 Task: Add Flax4Life Carrot Raisin Muffins to the cart.
Action: Mouse moved to (29, 93)
Screenshot: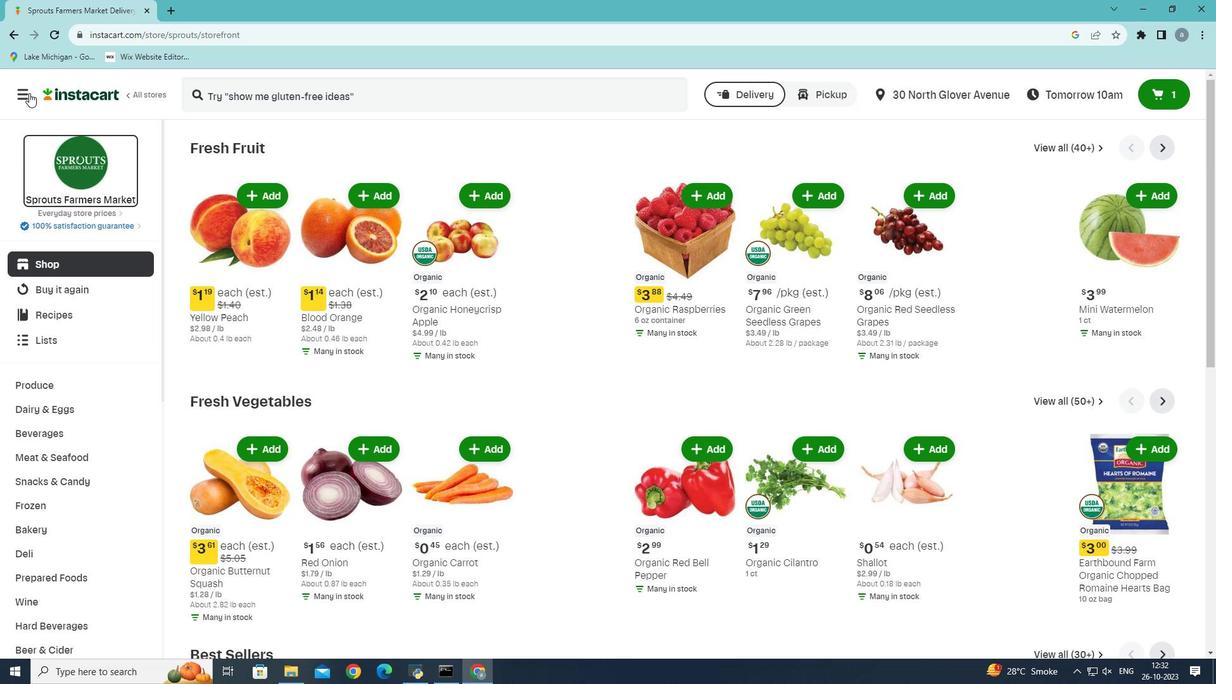 
Action: Mouse pressed left at (29, 93)
Screenshot: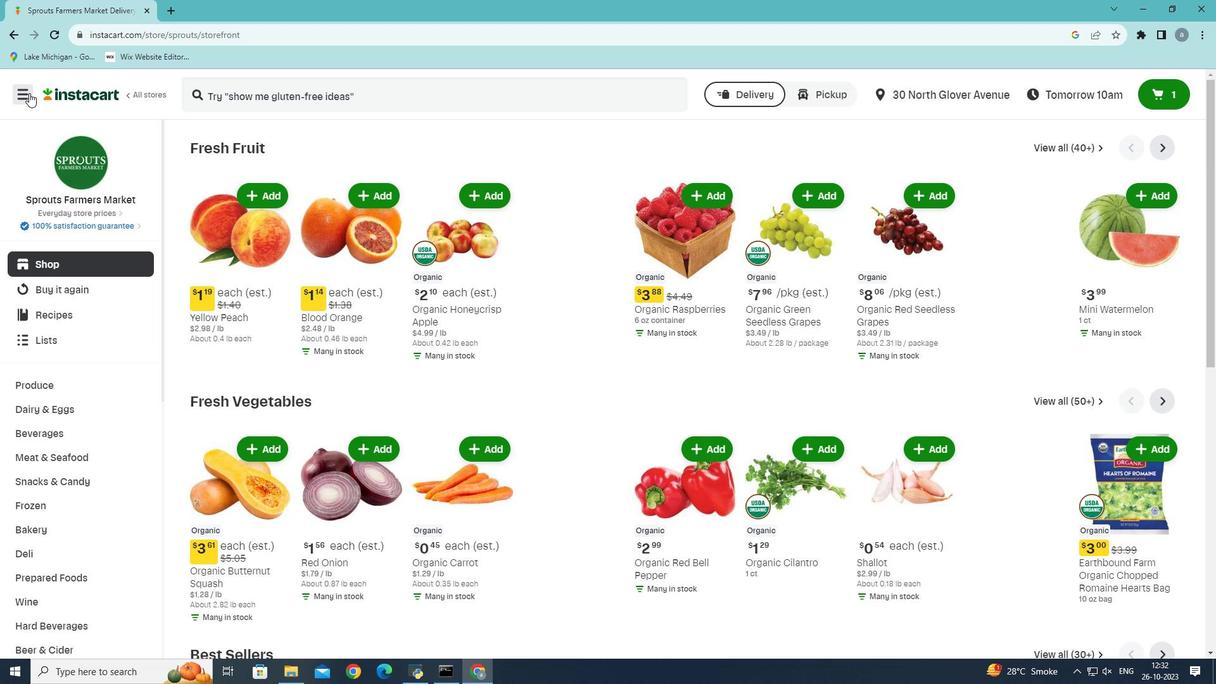 
Action: Mouse moved to (66, 372)
Screenshot: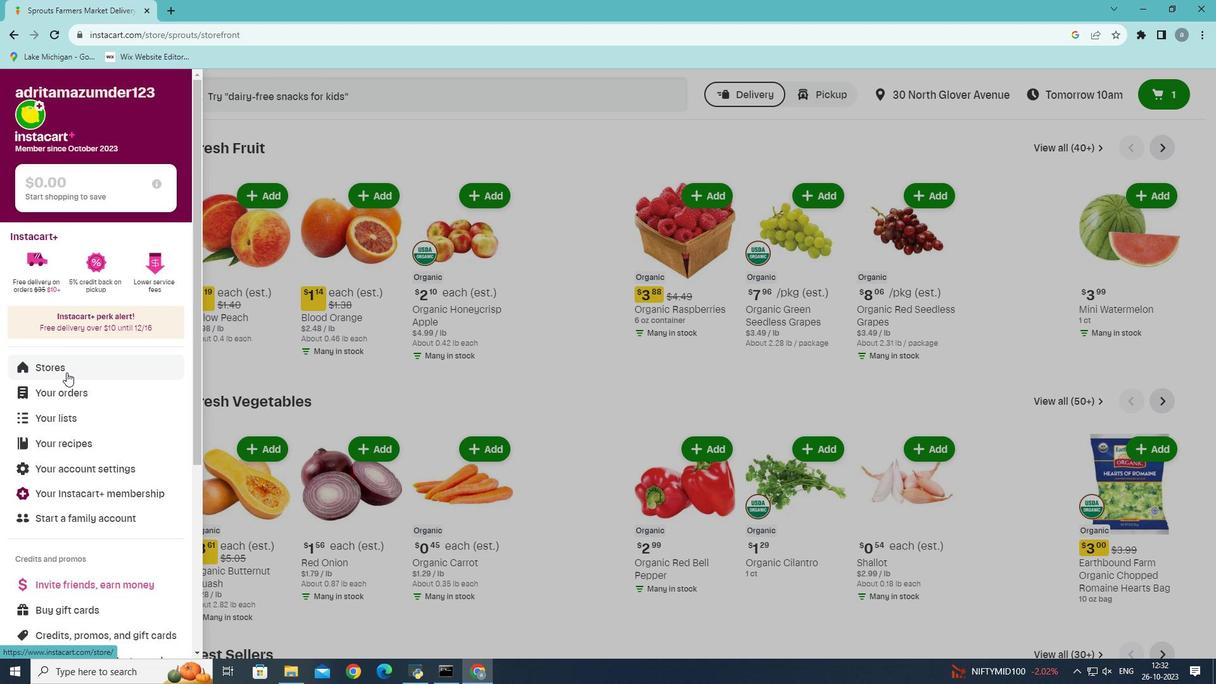 
Action: Mouse pressed left at (66, 372)
Screenshot: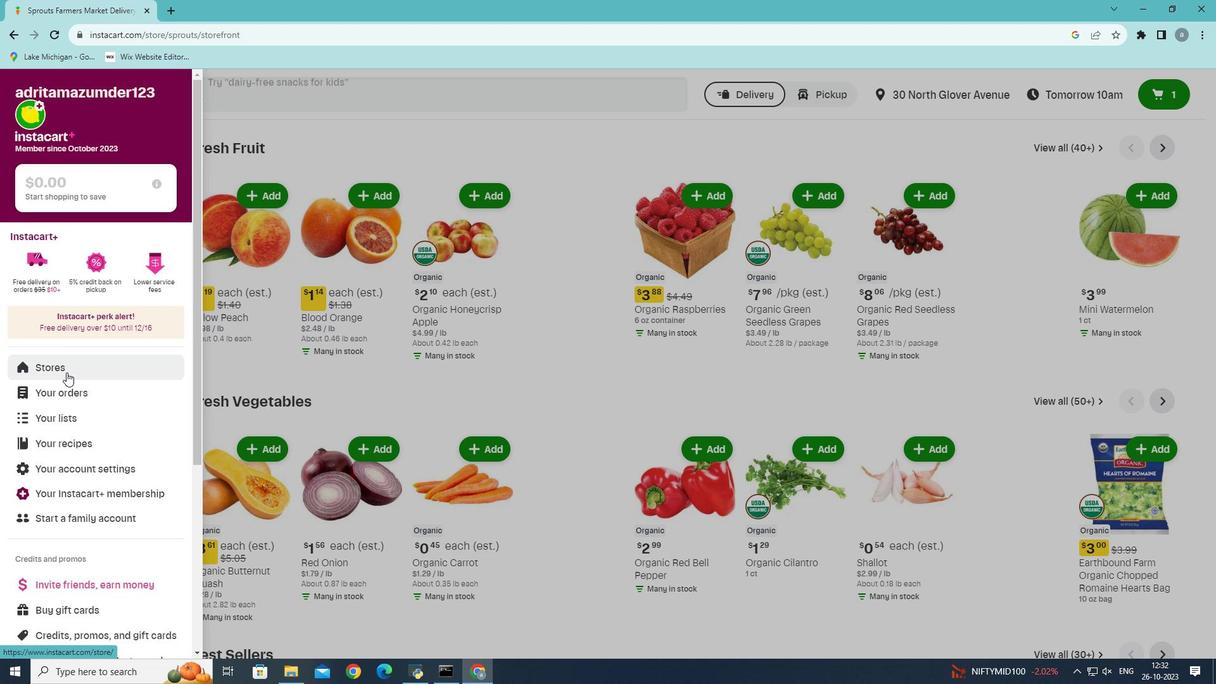 
Action: Mouse moved to (295, 150)
Screenshot: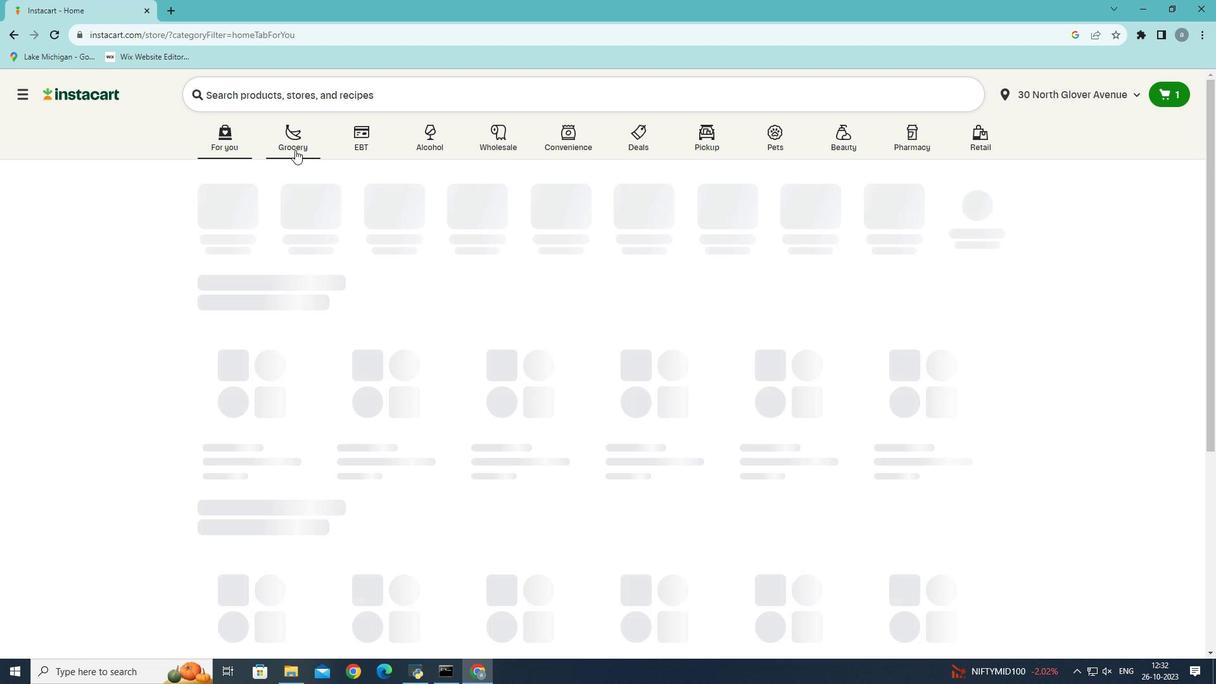 
Action: Mouse pressed left at (295, 150)
Screenshot: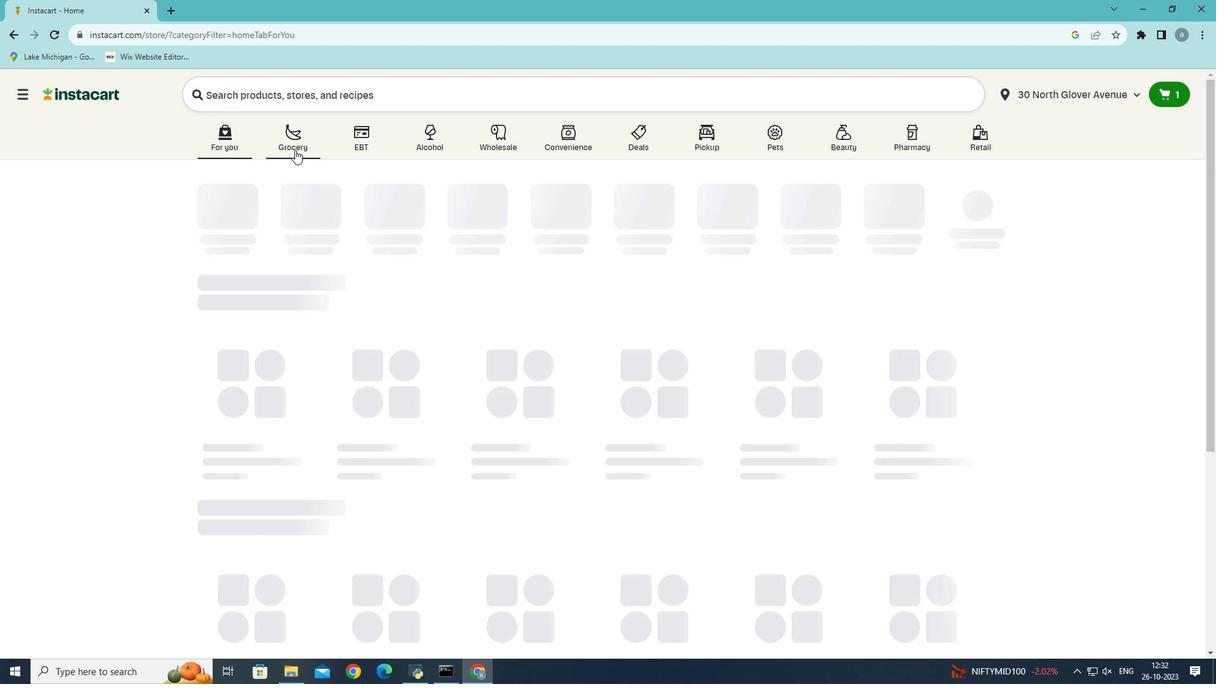 
Action: Mouse moved to (312, 387)
Screenshot: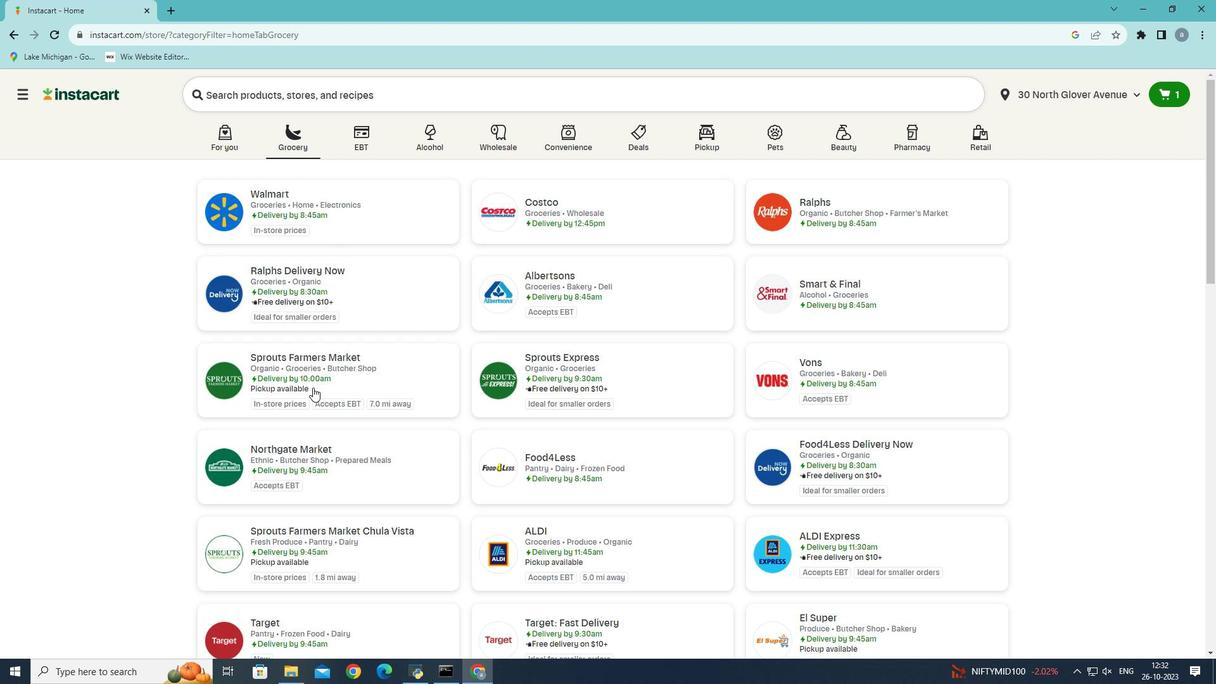 
Action: Mouse pressed left at (312, 387)
Screenshot: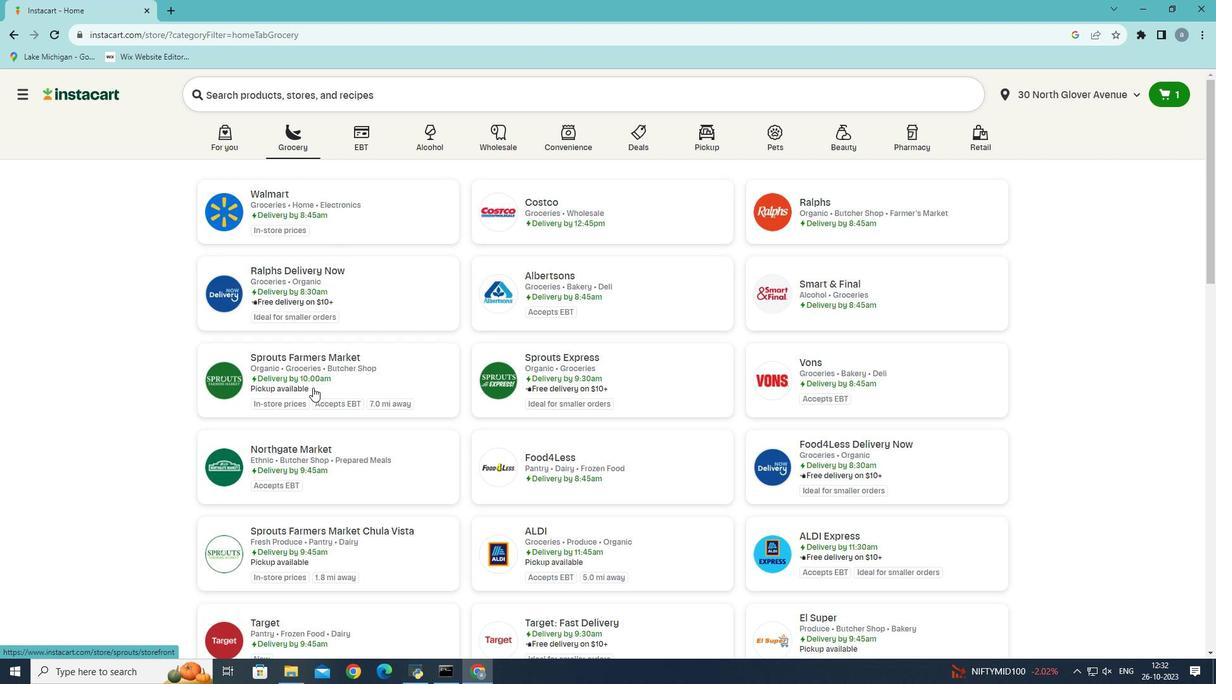 
Action: Mouse moved to (34, 534)
Screenshot: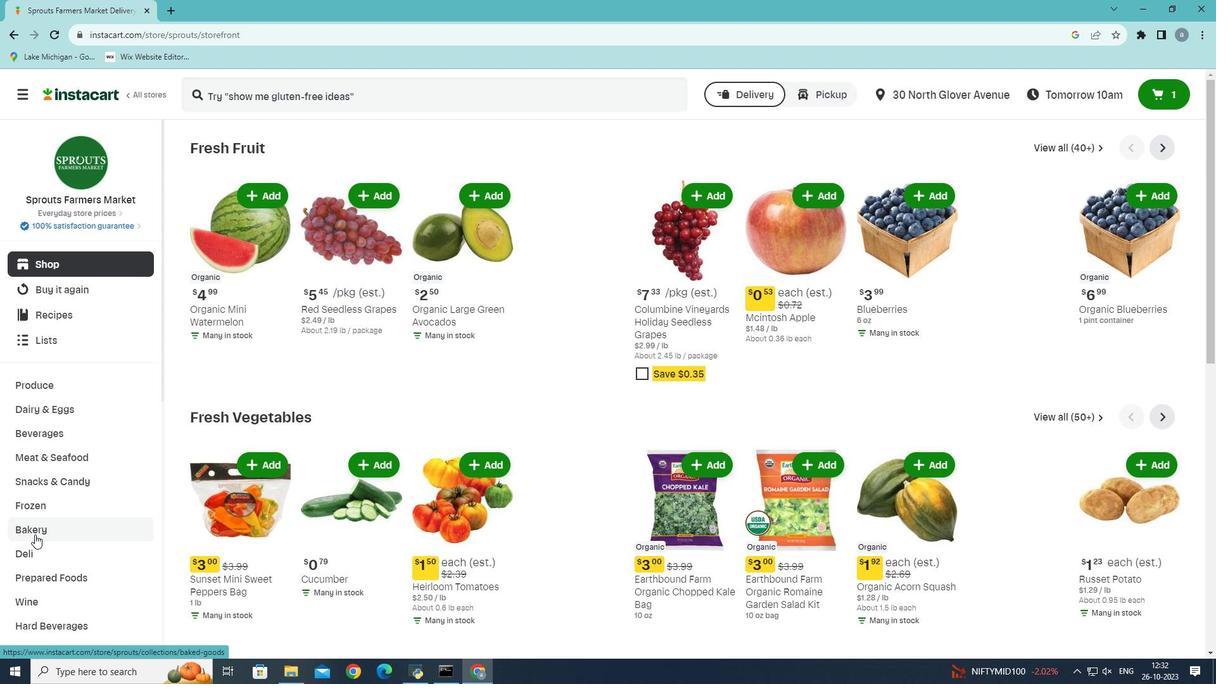 
Action: Mouse pressed left at (34, 534)
Screenshot: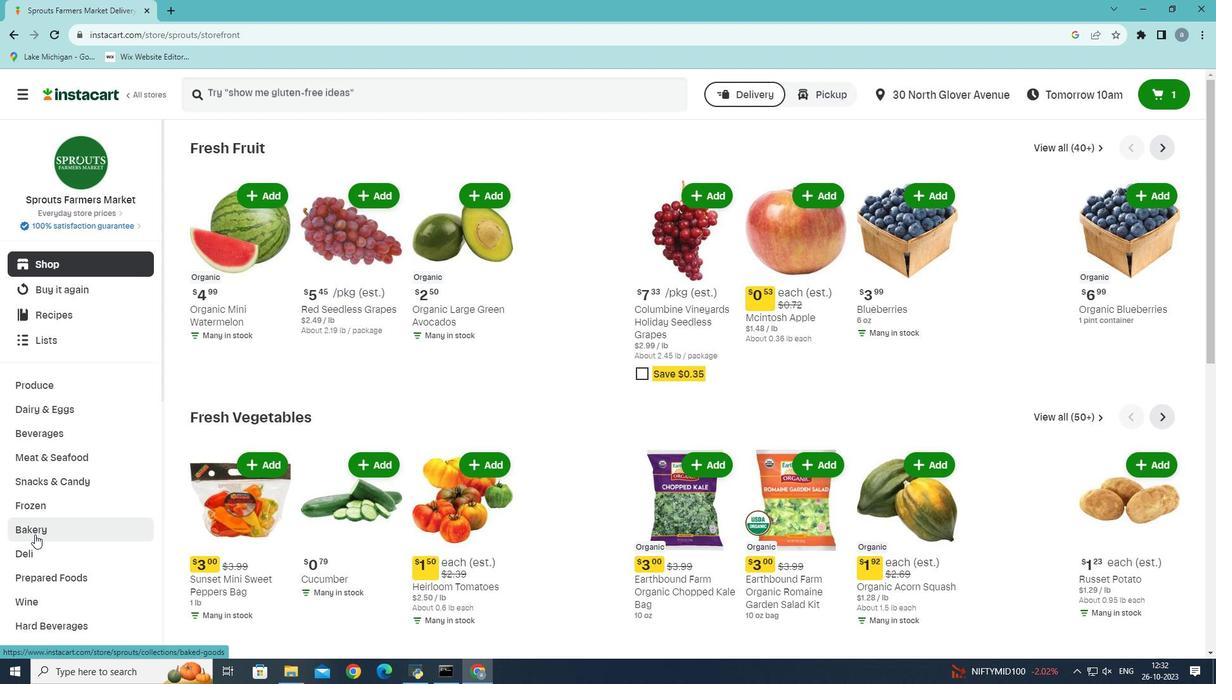 
Action: Mouse moved to (763, 173)
Screenshot: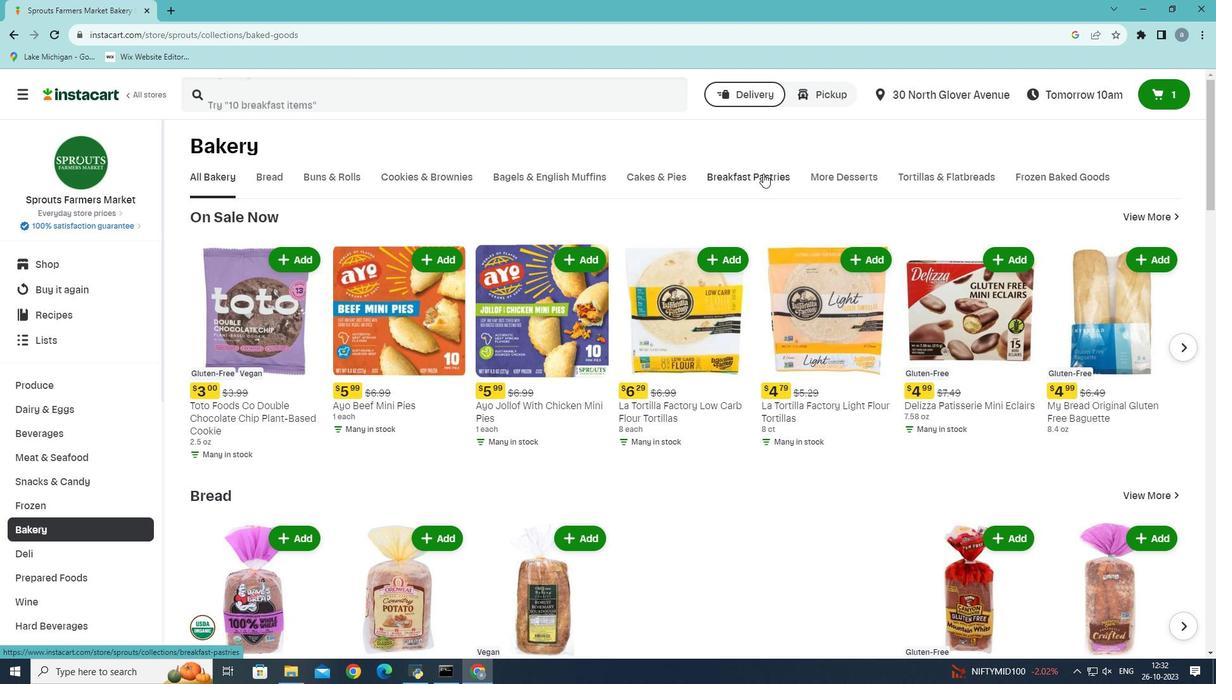 
Action: Mouse pressed left at (763, 173)
Screenshot: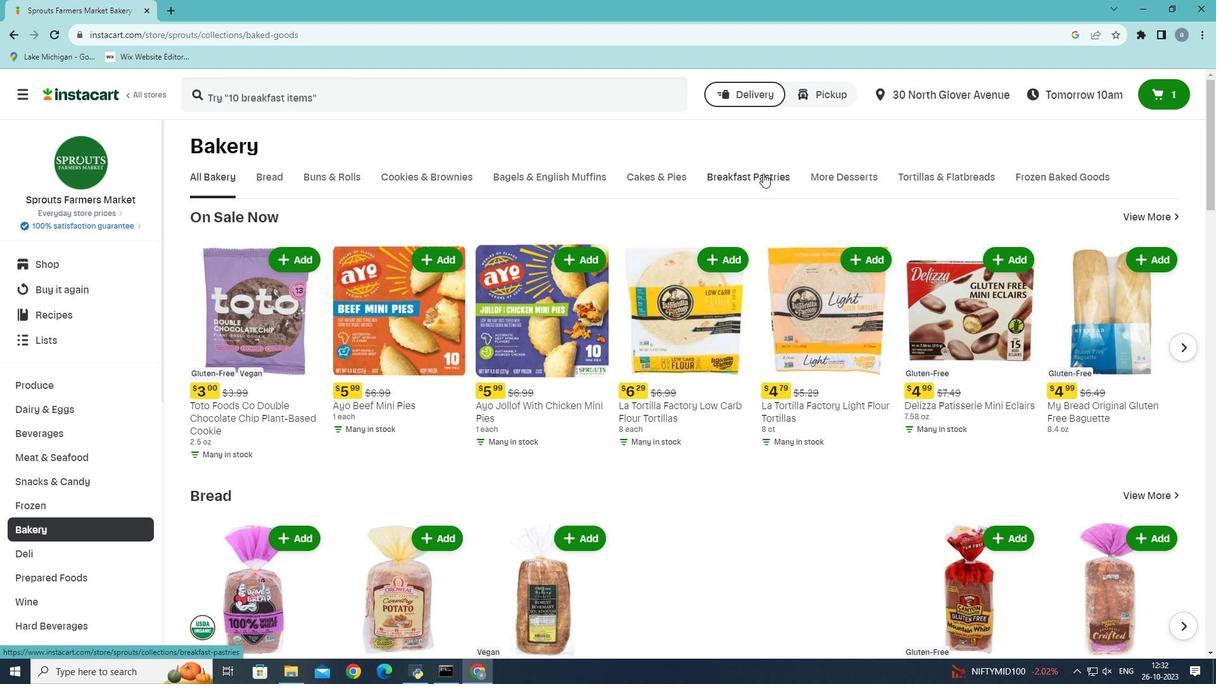 
Action: Mouse moved to (279, 235)
Screenshot: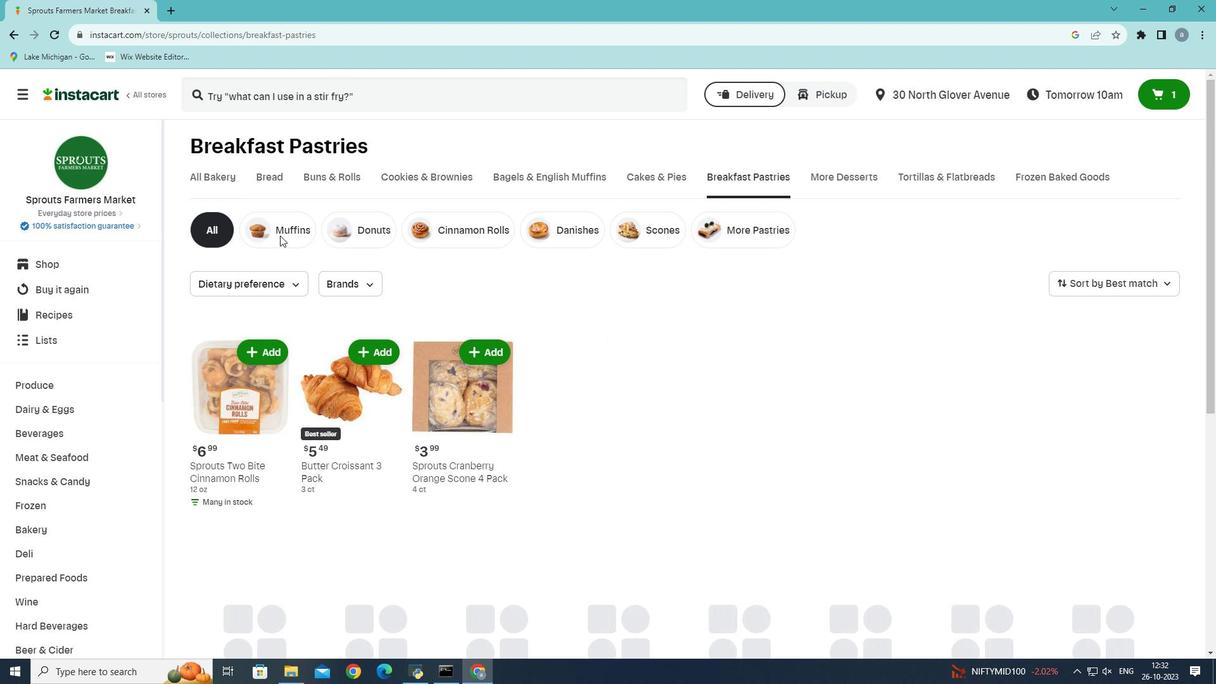 
Action: Mouse pressed left at (279, 235)
Screenshot: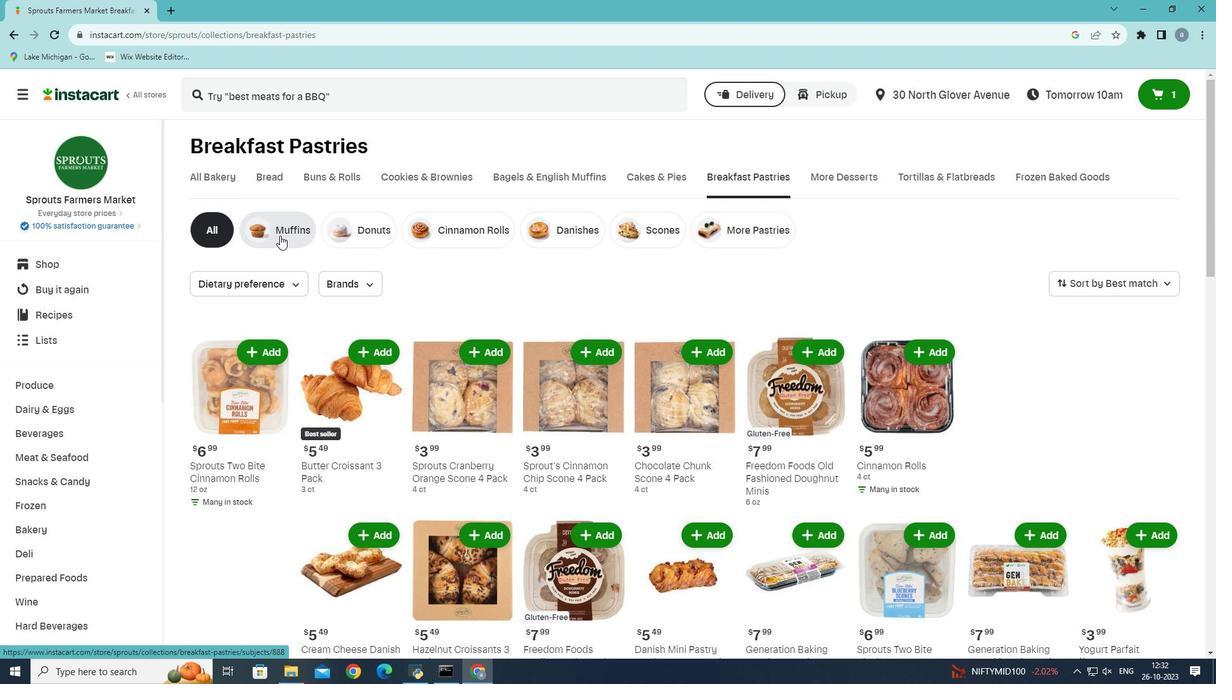 
Action: Mouse moved to (690, 460)
Screenshot: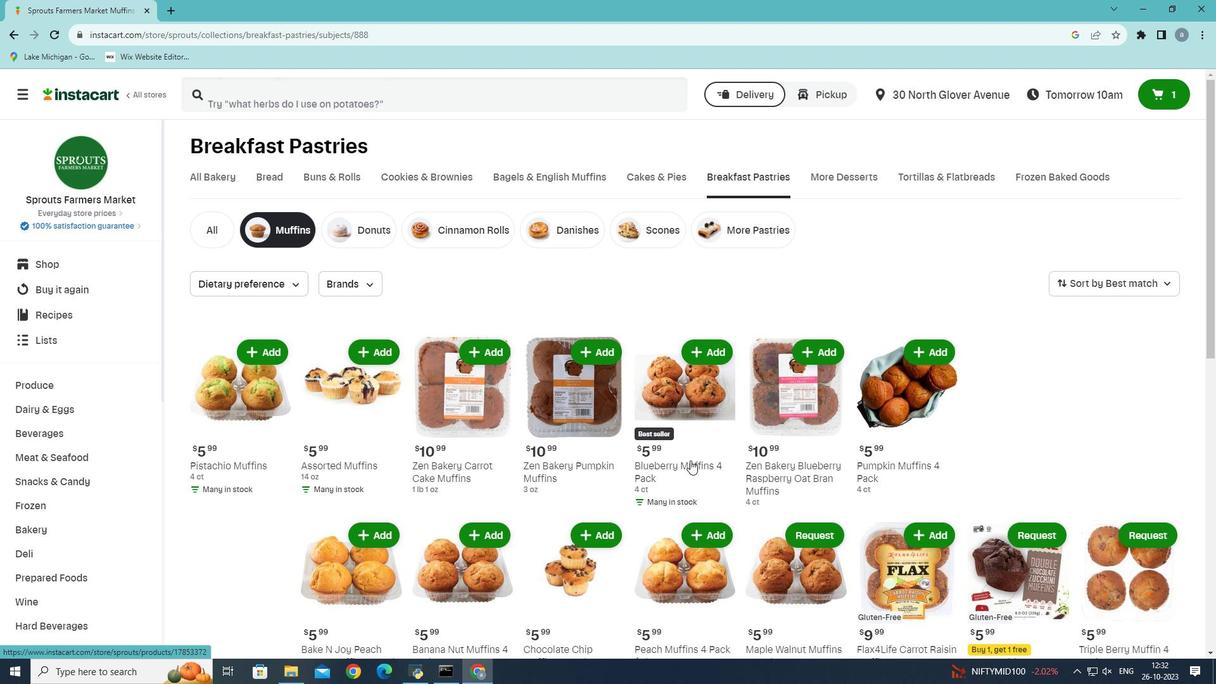 
Action: Mouse scrolled (690, 459) with delta (0, 0)
Screenshot: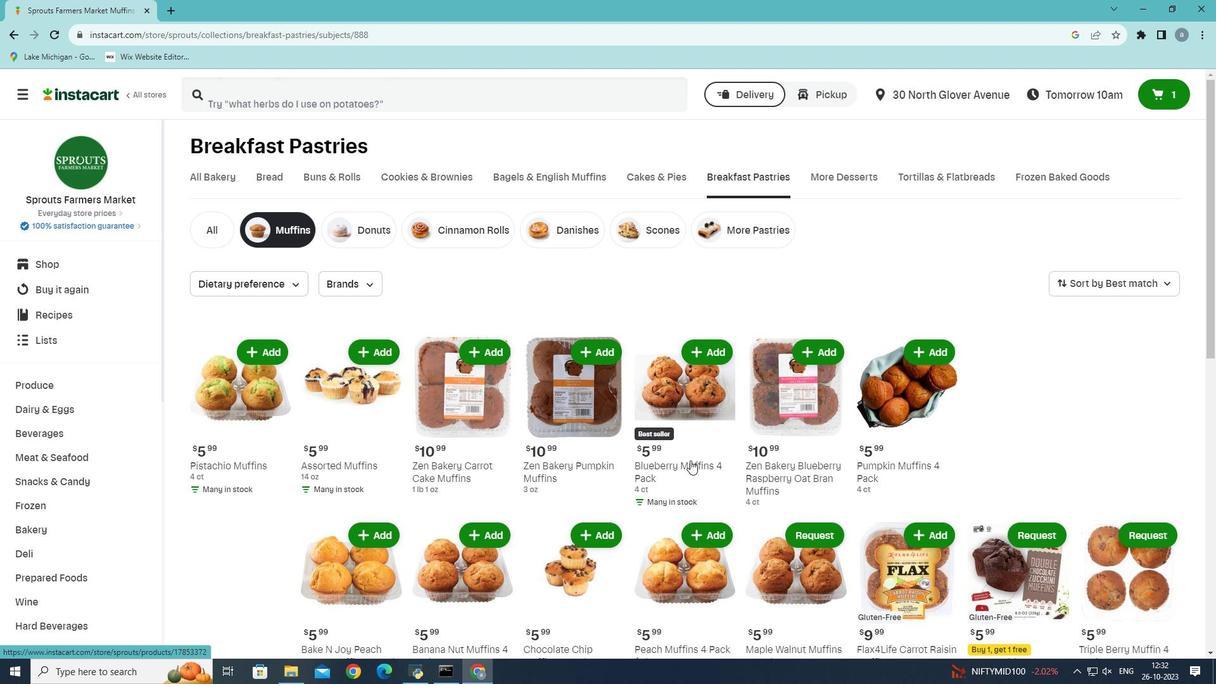 
Action: Mouse scrolled (690, 459) with delta (0, 0)
Screenshot: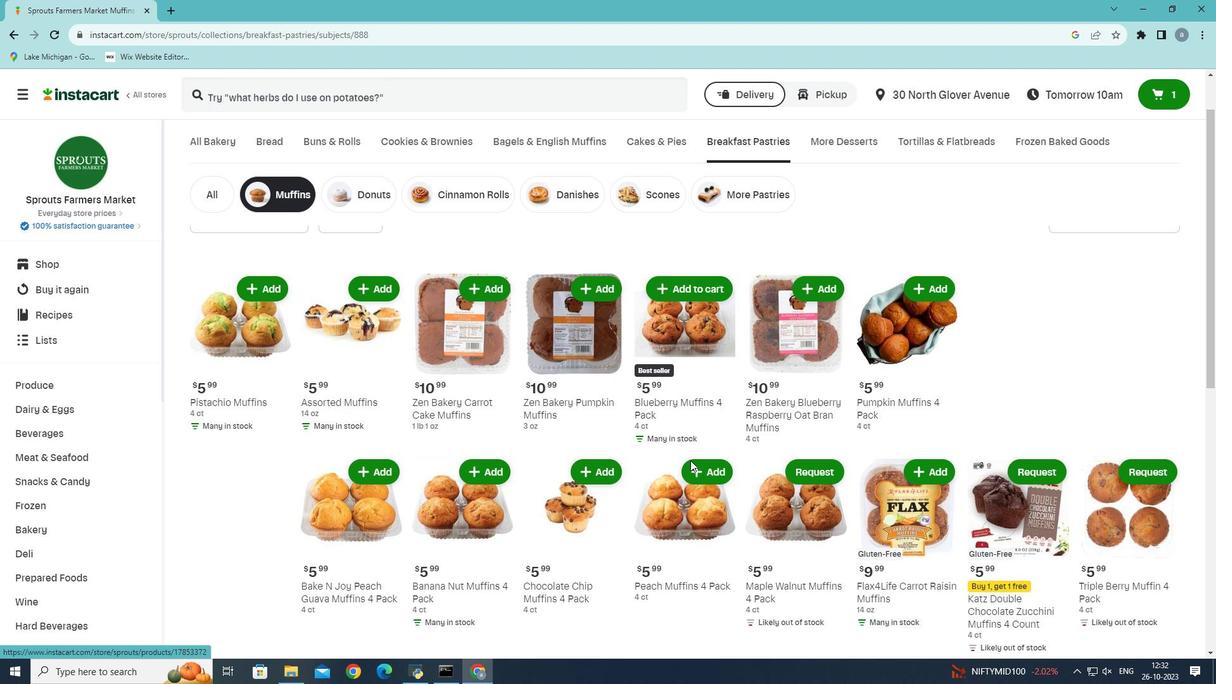 
Action: Mouse scrolled (690, 459) with delta (0, 0)
Screenshot: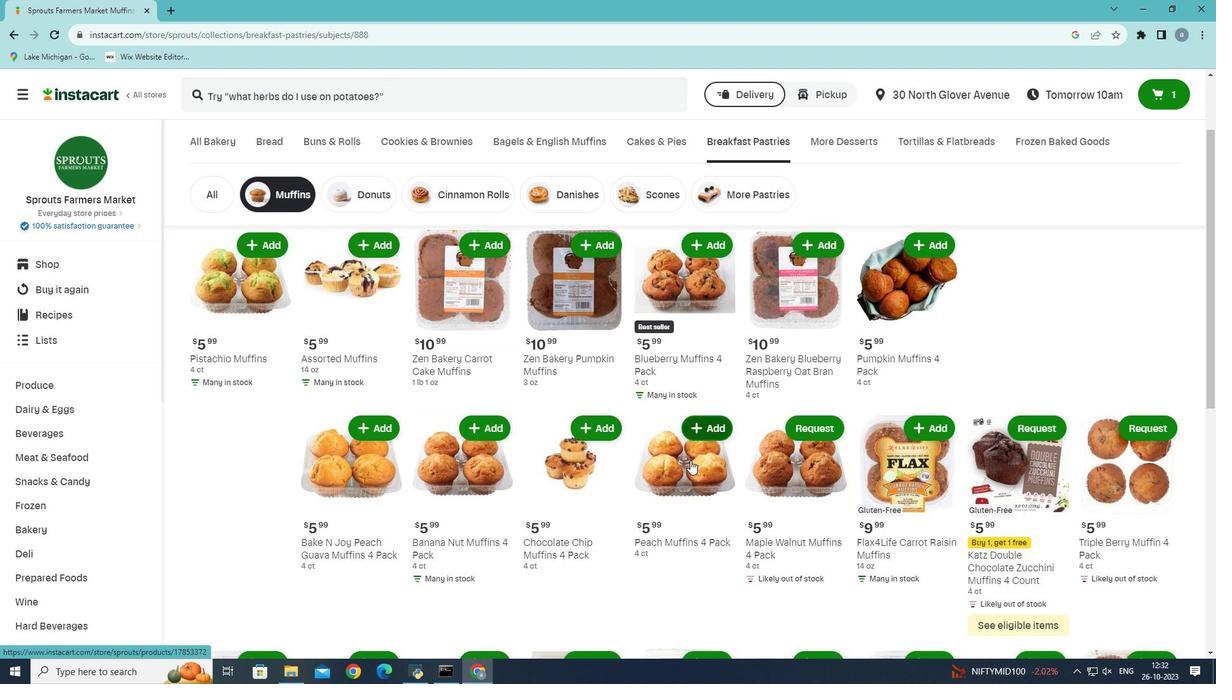 
Action: Mouse scrolled (690, 459) with delta (0, 0)
Screenshot: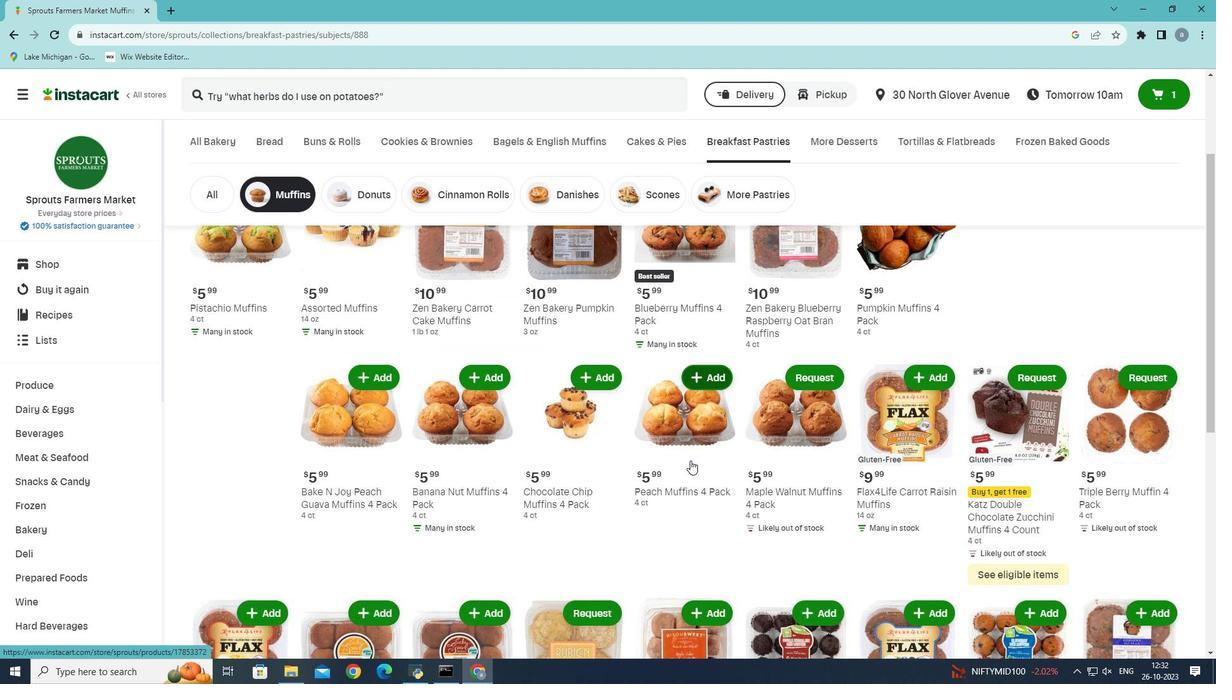 
Action: Mouse moved to (937, 279)
Screenshot: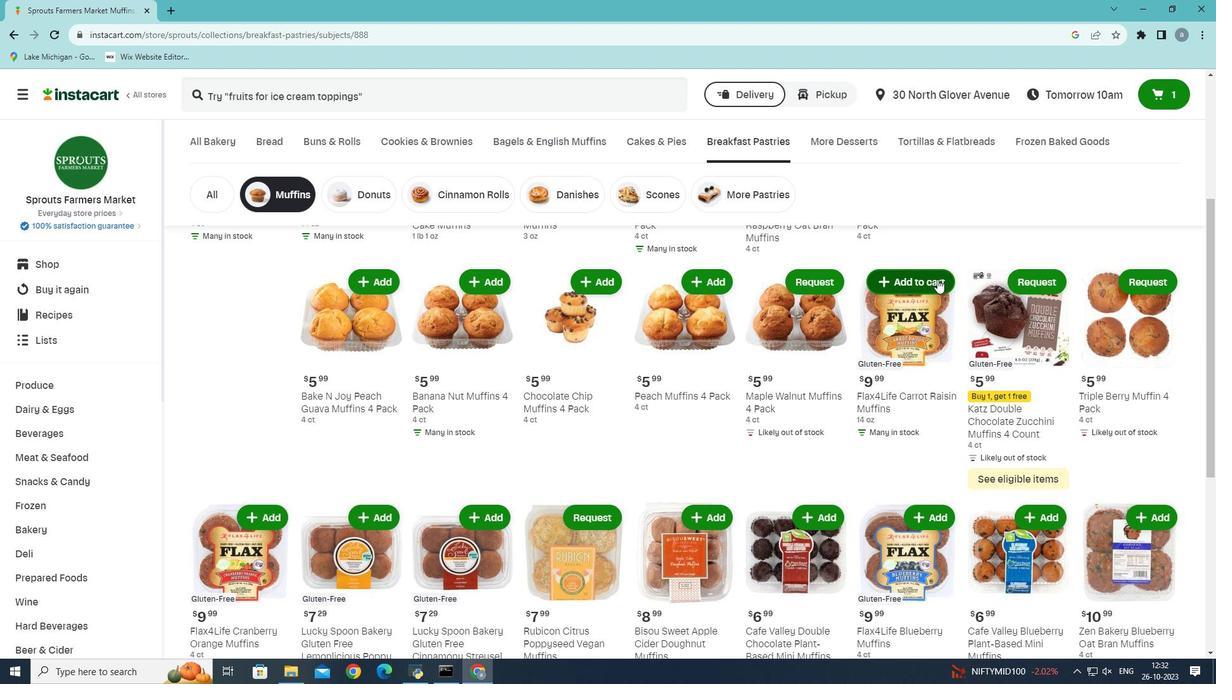 
Action: Mouse pressed left at (937, 279)
Screenshot: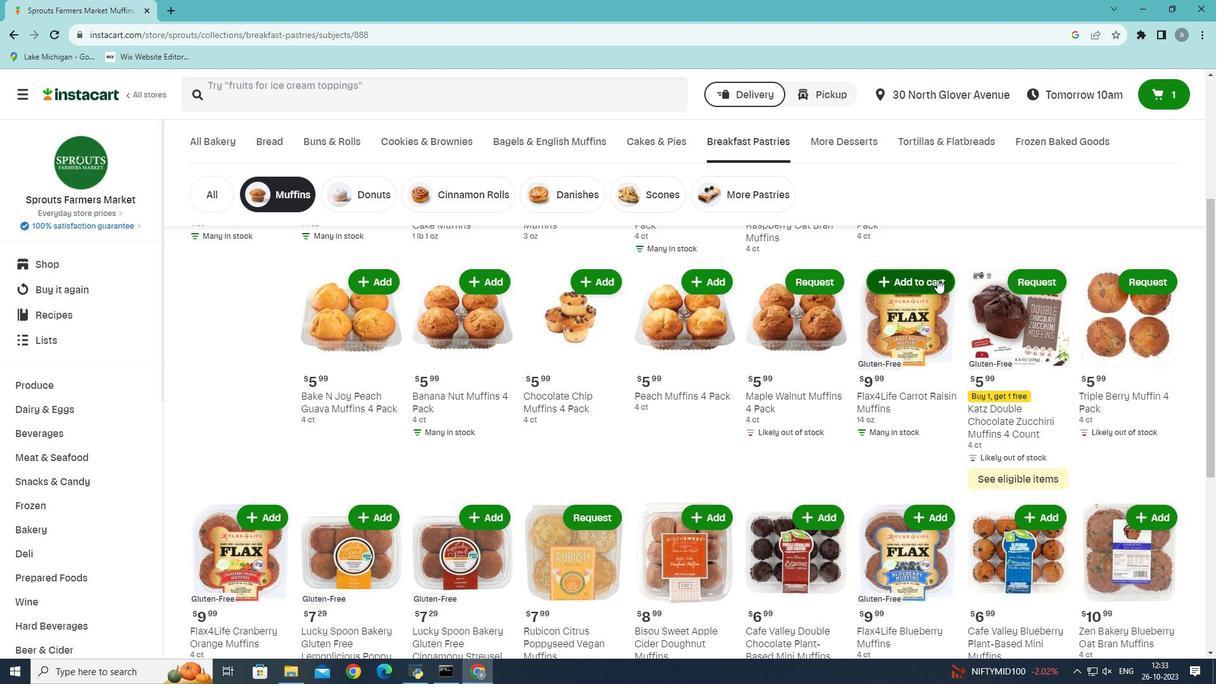 
